 Task: Add Attachment from Google Drive to Card Card0000000035 in Board Board0000000009 in Workspace WS0000000003 in Trello. Add Cover Orange to Card Card0000000035 in Board Board0000000009 in Workspace WS0000000003 in Trello. Add "Add Label …" with "Title" Title0000000035 to Button Button0000000035 to Card Card0000000035 in Board Board0000000009 in Workspace WS0000000003 in Trello. Add Description DS0000000035 to Card Card0000000035 in Board Board0000000009 in Workspace WS0000000003 in Trello. Add Comment CM0000000035 to Card Card0000000035 in Board Board0000000009 in Workspace WS0000000003 in Trello
Action: Mouse moved to (301, 401)
Screenshot: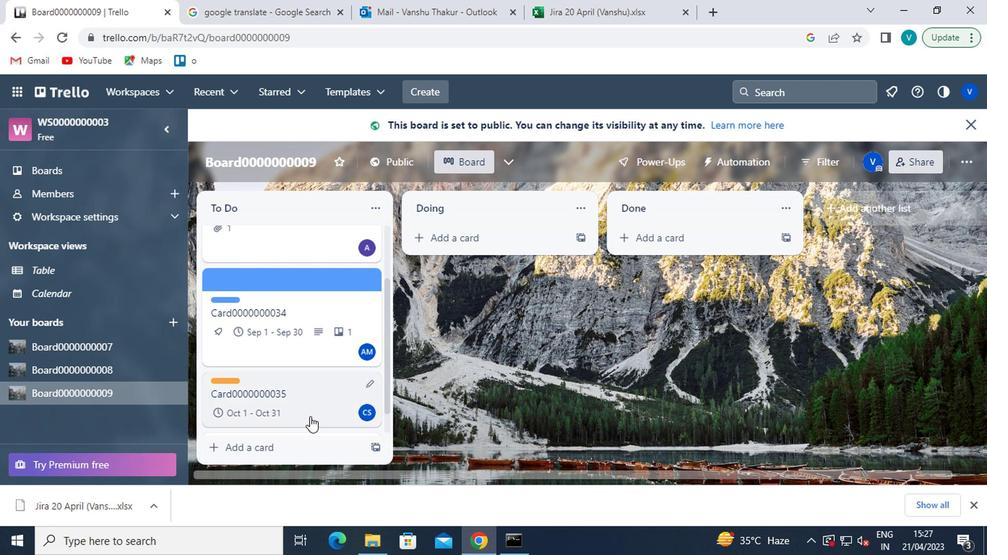 
Action: Mouse pressed left at (301, 401)
Screenshot: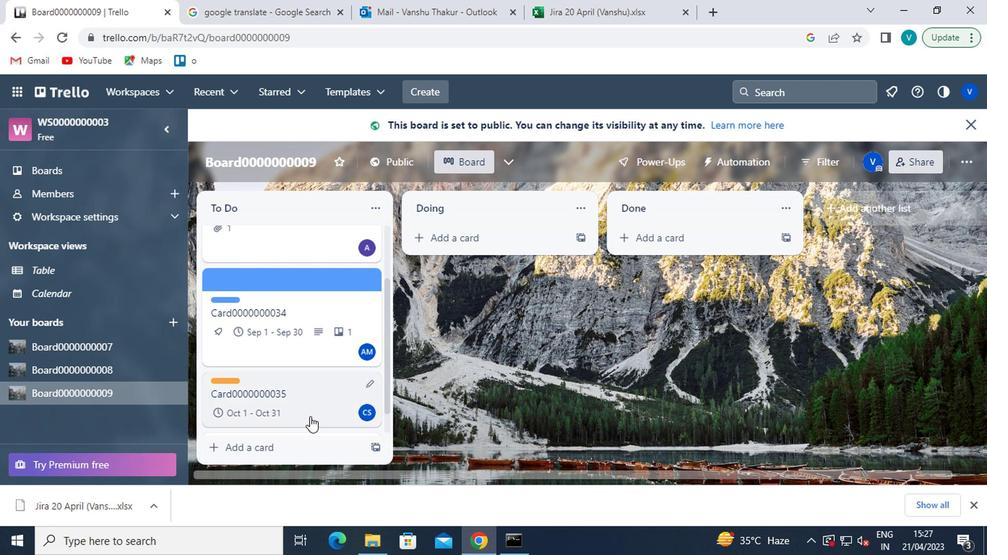 
Action: Mouse moved to (655, 317)
Screenshot: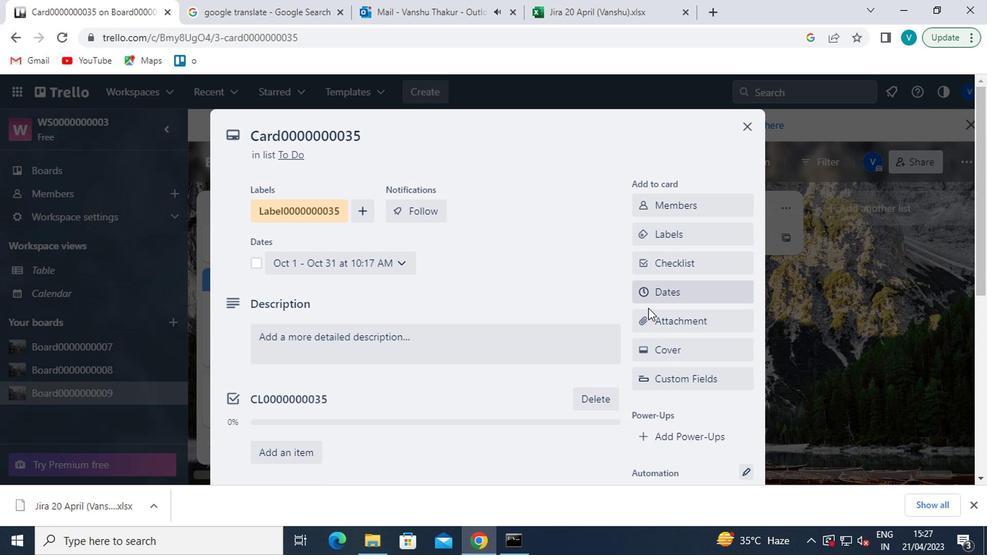 
Action: Mouse pressed left at (655, 317)
Screenshot: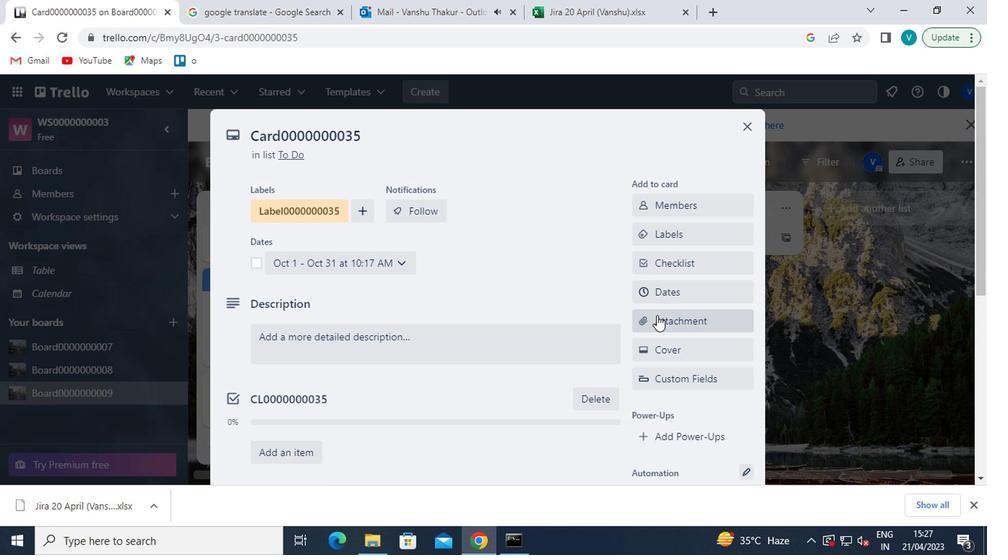 
Action: Mouse moved to (670, 203)
Screenshot: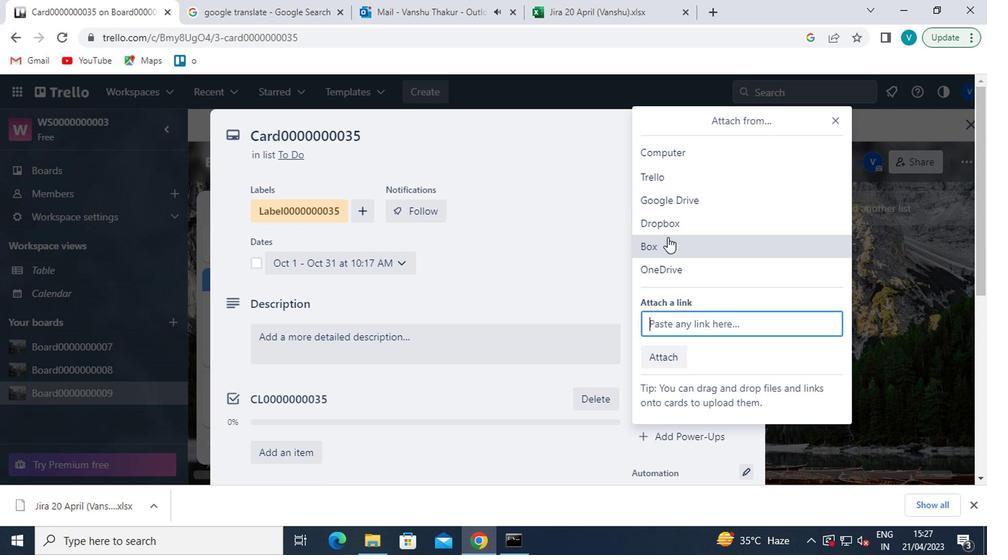 
Action: Mouse pressed left at (670, 203)
Screenshot: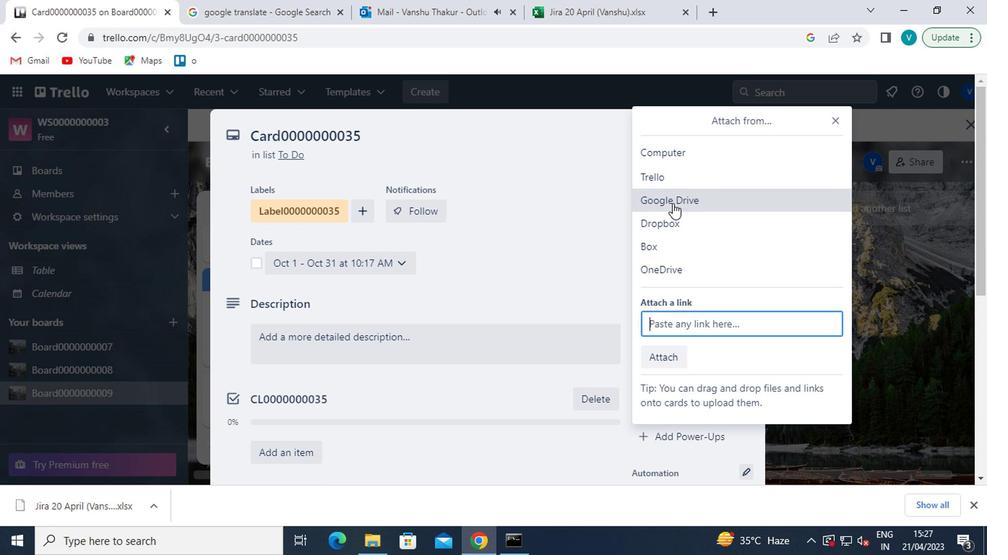 
Action: Mouse moved to (400, 325)
Screenshot: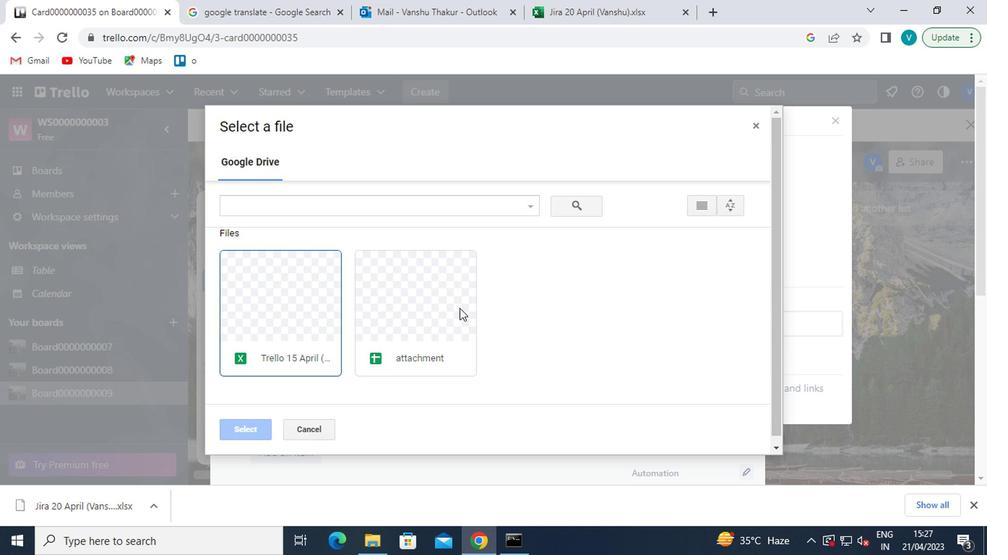 
Action: Mouse pressed left at (400, 325)
Screenshot: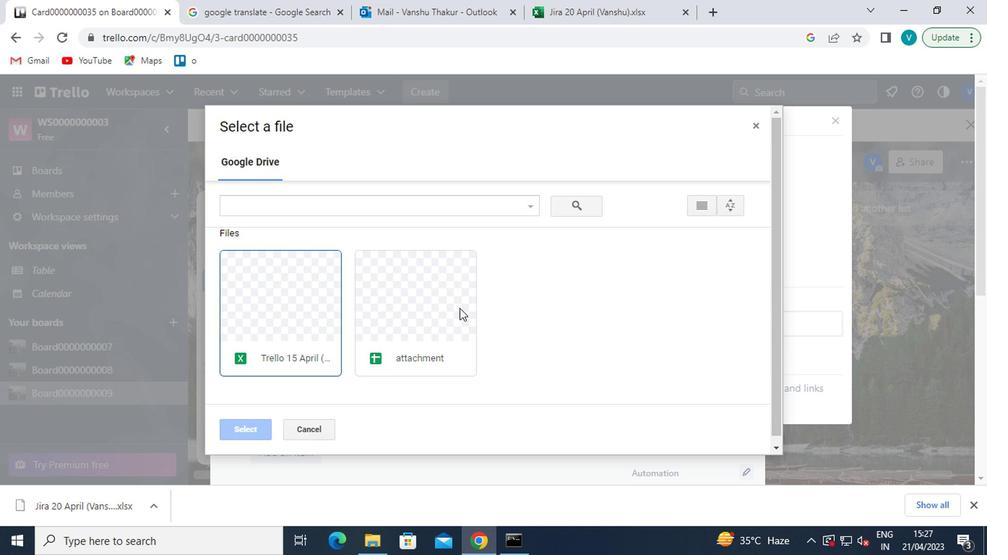 
Action: Mouse moved to (261, 432)
Screenshot: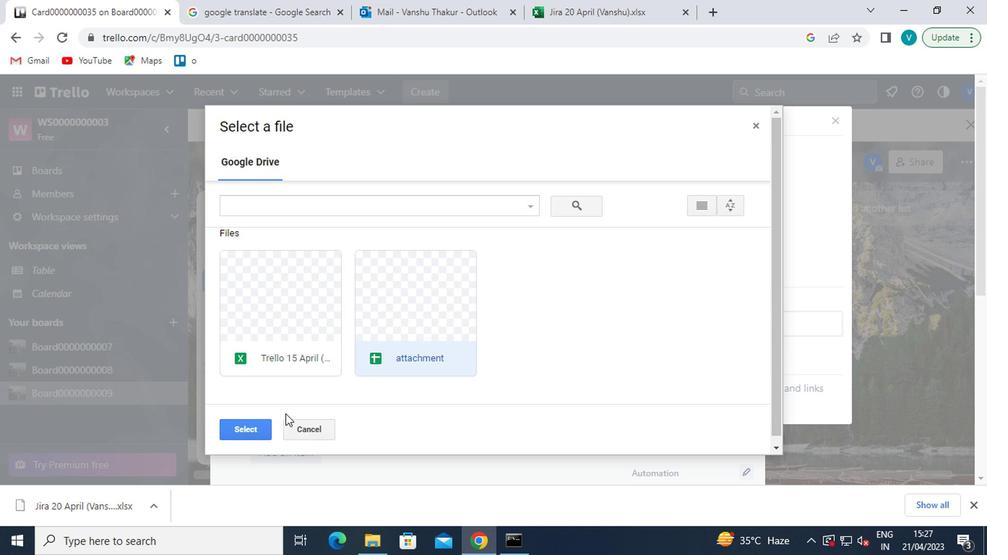 
Action: Mouse pressed left at (261, 432)
Screenshot: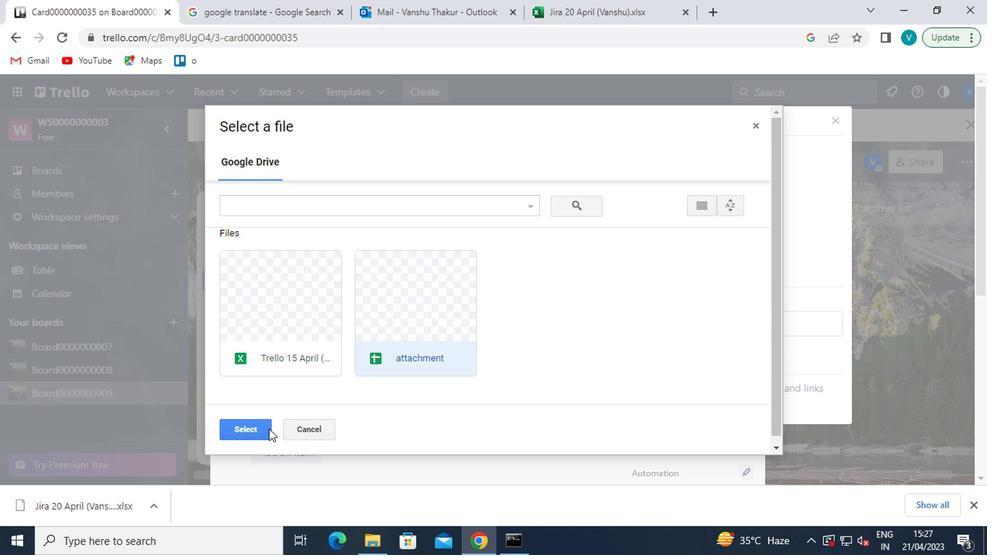 
Action: Mouse moved to (659, 353)
Screenshot: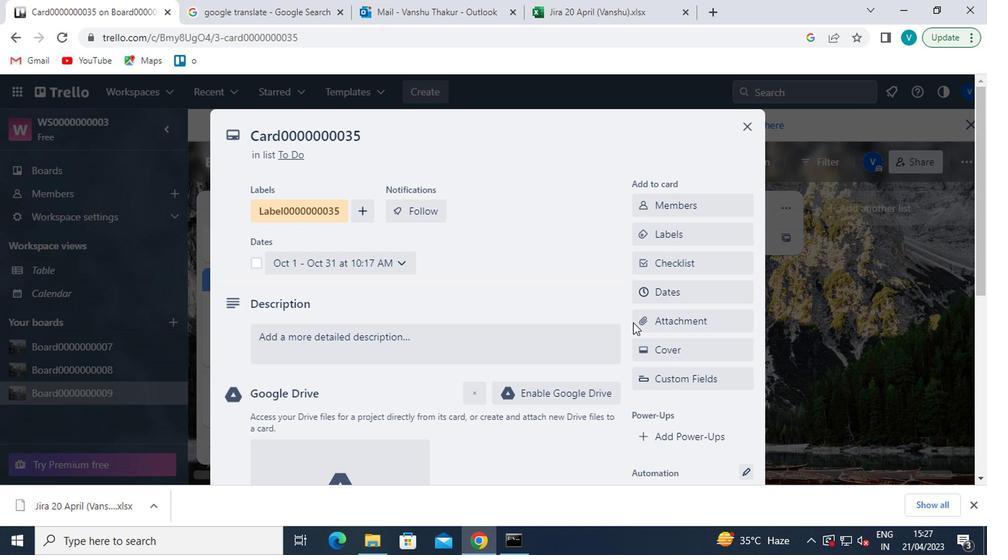 
Action: Mouse pressed left at (659, 353)
Screenshot: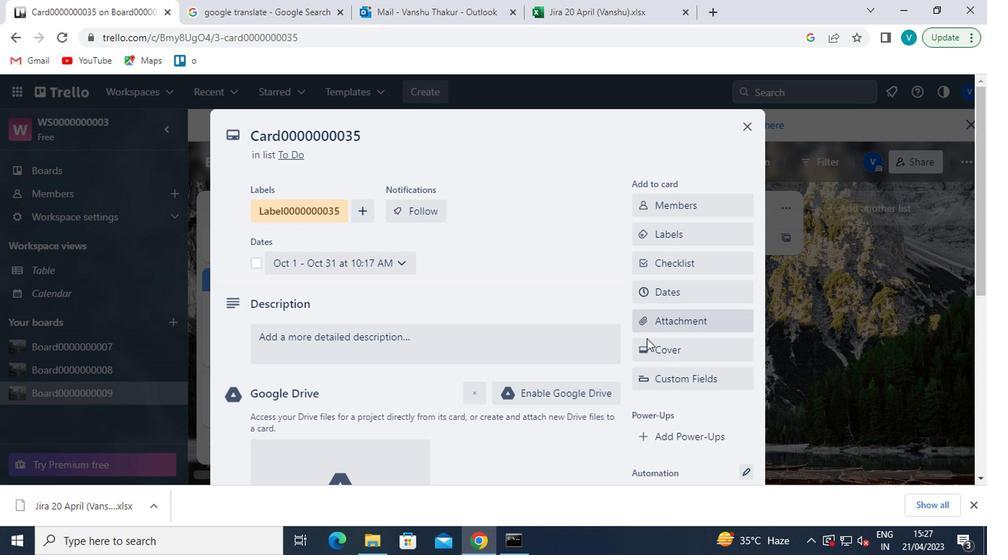 
Action: Mouse moved to (740, 254)
Screenshot: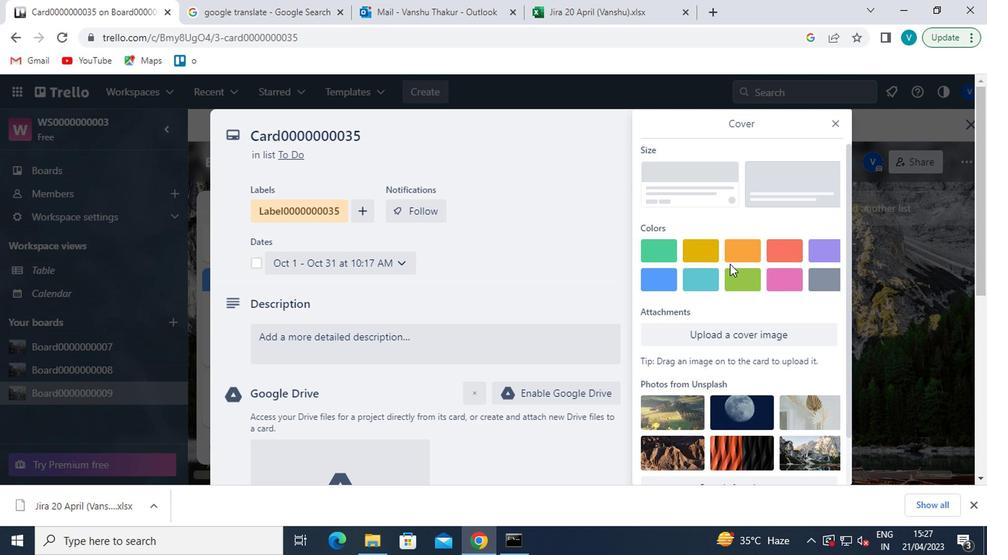 
Action: Mouse pressed left at (740, 254)
Screenshot: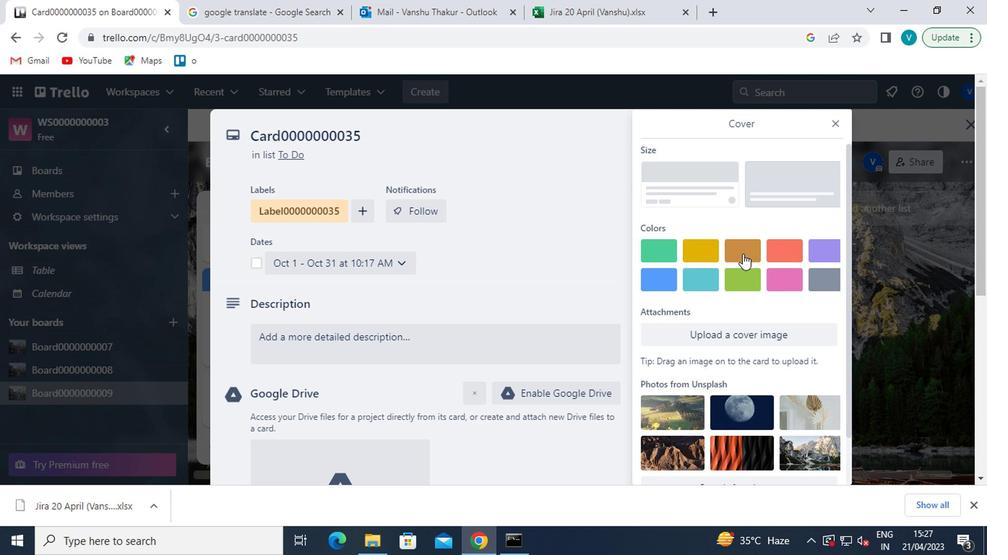 
Action: Mouse moved to (829, 123)
Screenshot: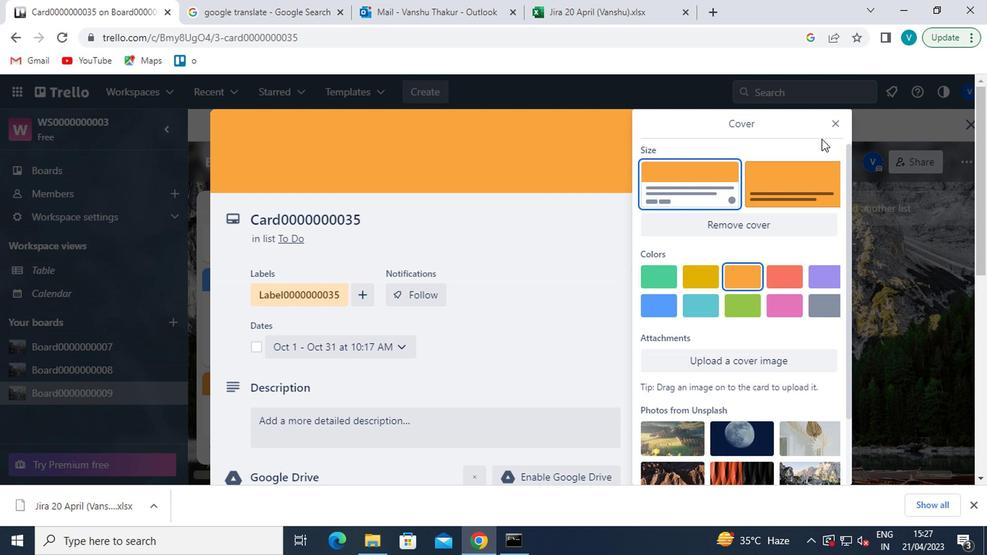 
Action: Mouse pressed left at (829, 123)
Screenshot: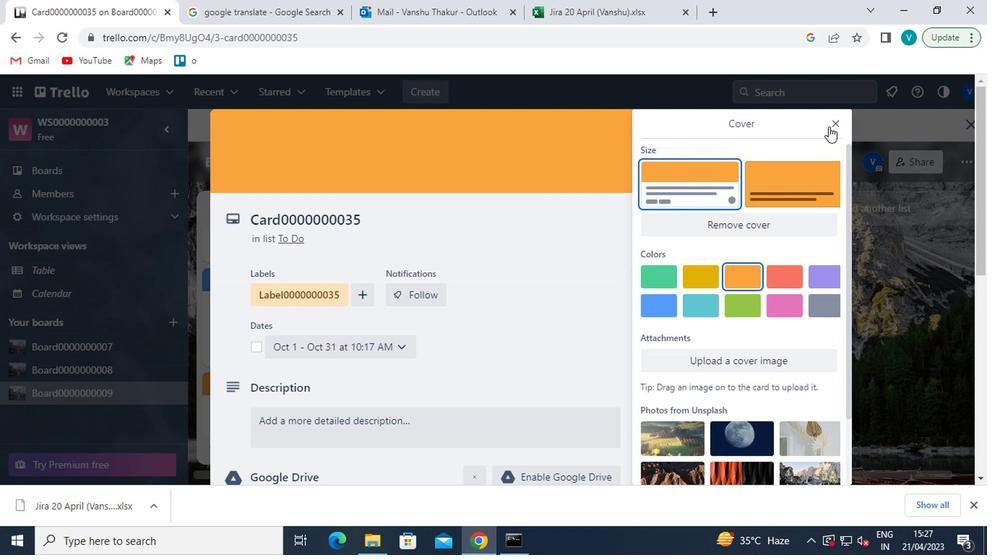 
Action: Mouse moved to (715, 314)
Screenshot: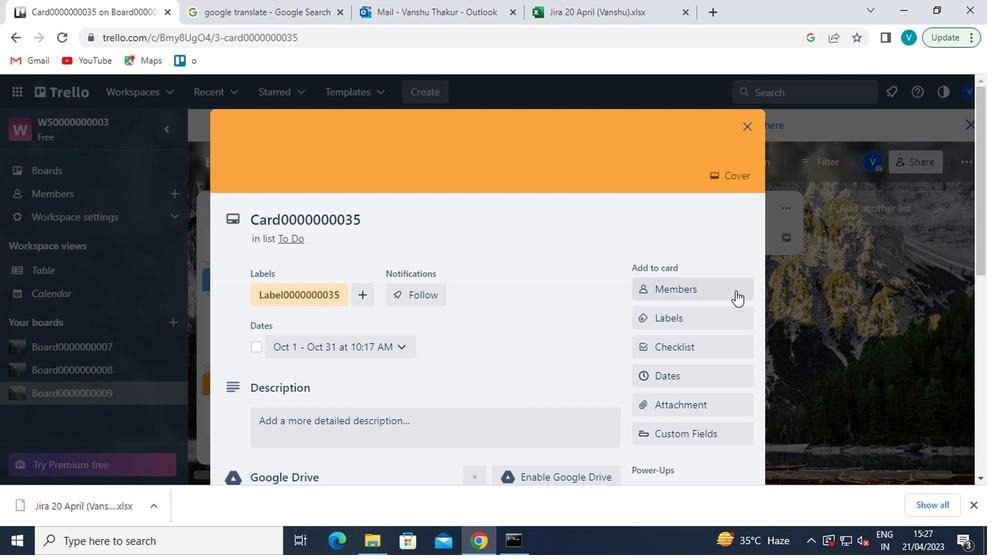 
Action: Mouse scrolled (715, 314) with delta (0, 0)
Screenshot: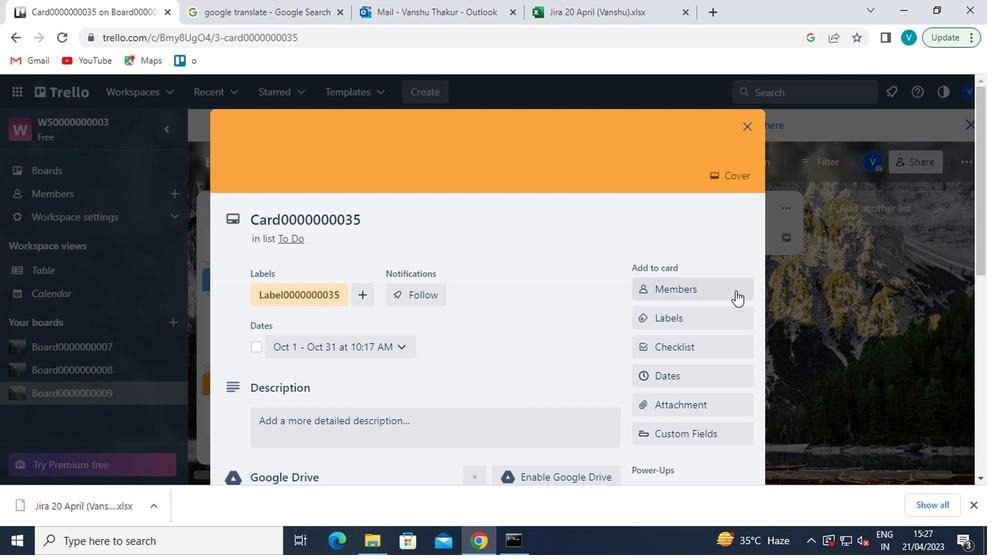 
Action: Mouse moved to (711, 317)
Screenshot: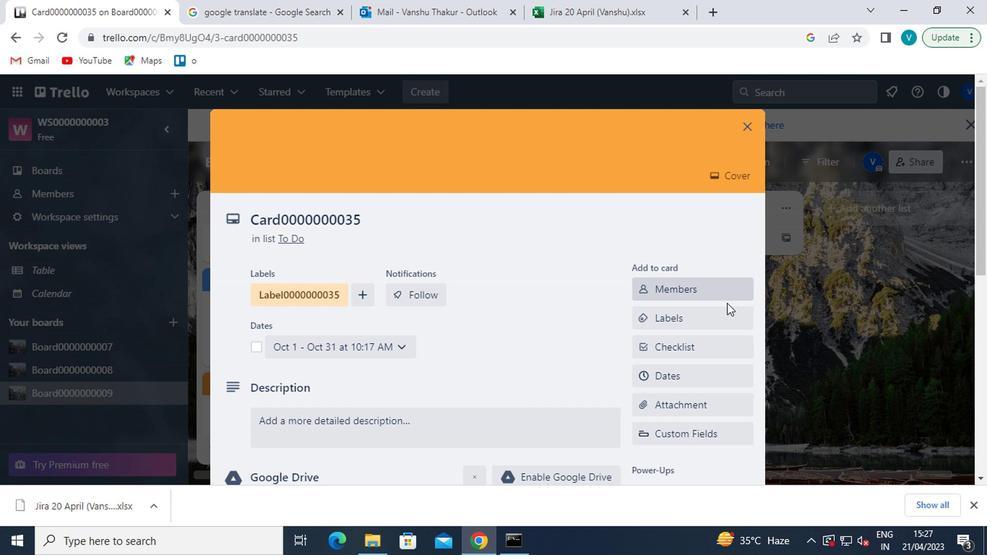 
Action: Mouse scrolled (711, 316) with delta (0, -1)
Screenshot: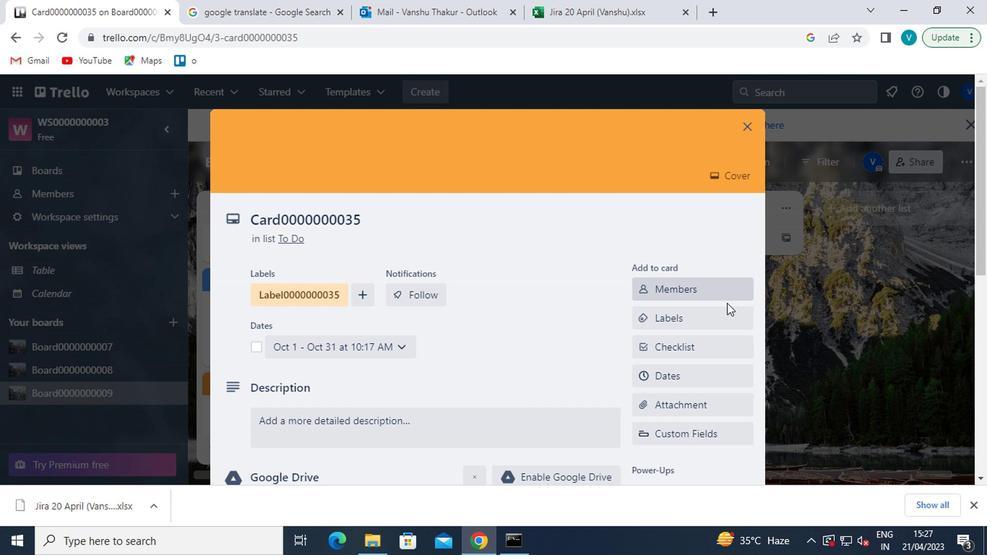 
Action: Mouse moved to (683, 469)
Screenshot: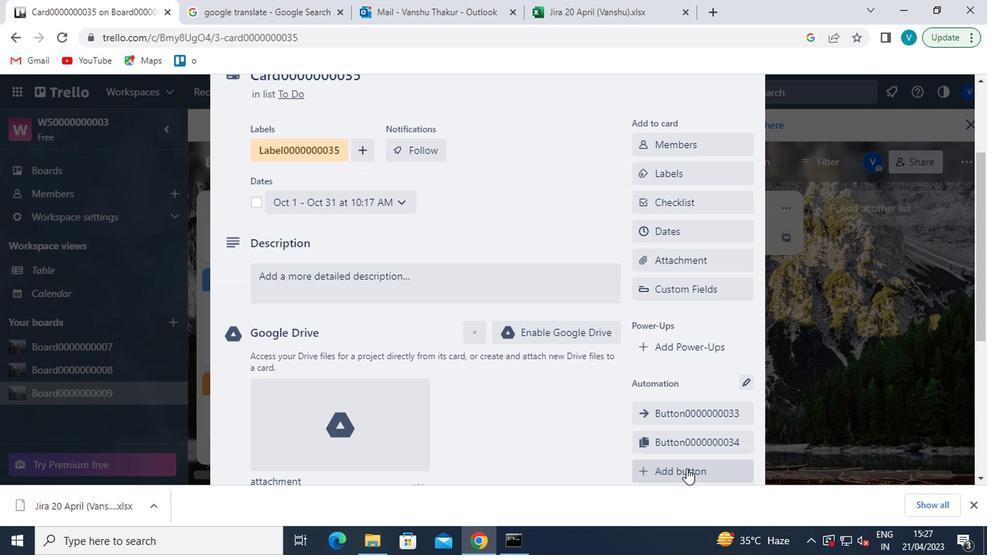 
Action: Mouse pressed left at (683, 469)
Screenshot: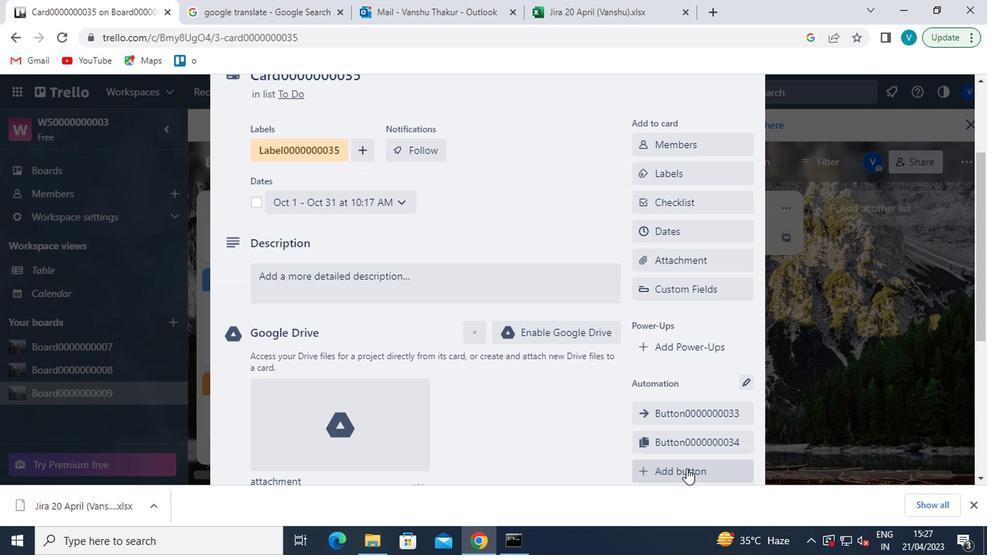 
Action: Mouse moved to (708, 244)
Screenshot: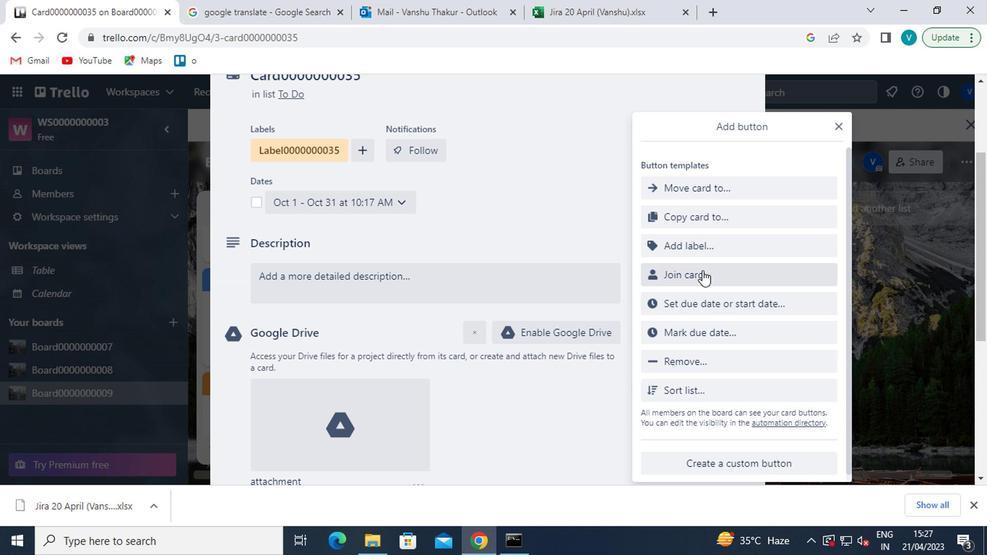 
Action: Mouse pressed left at (708, 244)
Screenshot: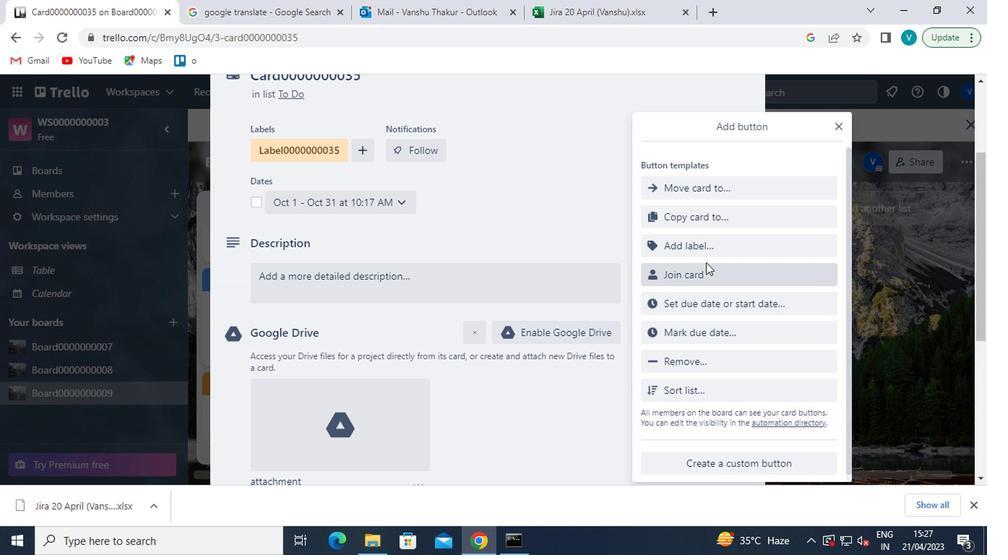 
Action: Mouse pressed left at (708, 244)
Screenshot: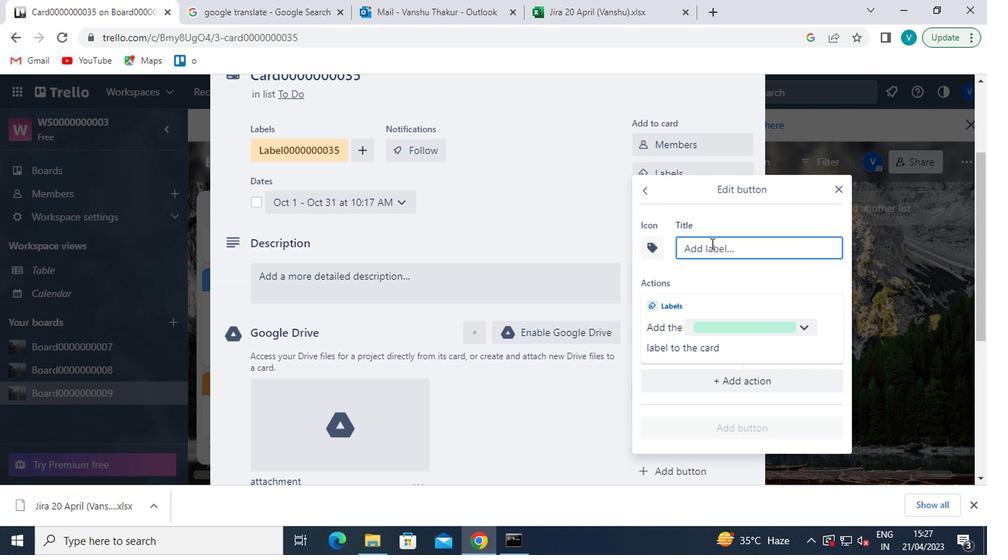 
Action: Key pressed <Key.shift>TITLE0000000035
Screenshot: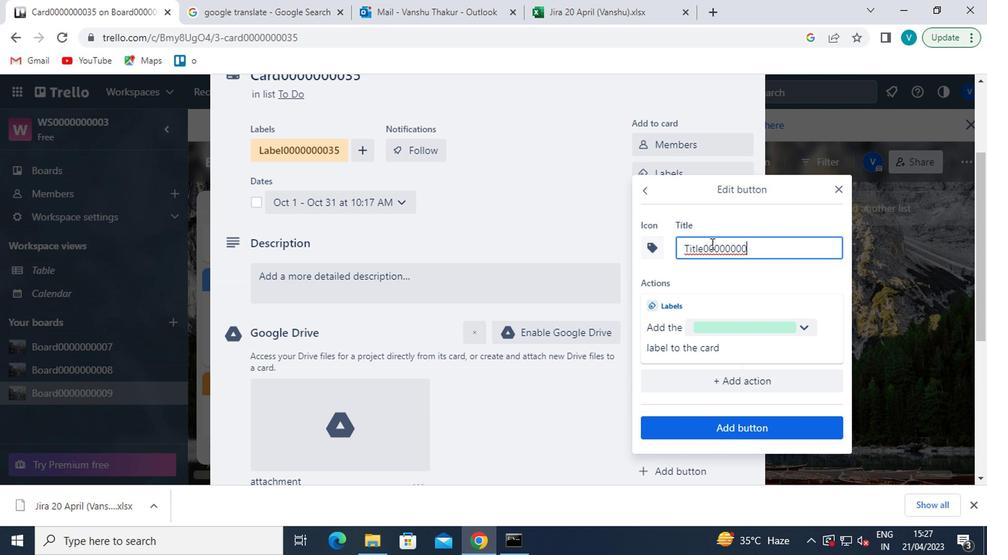 
Action: Mouse moved to (725, 431)
Screenshot: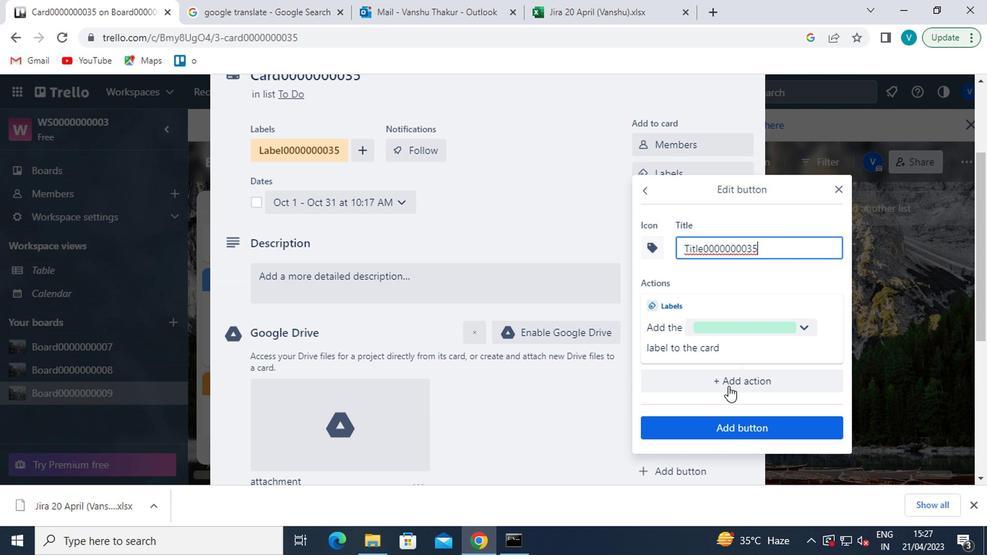 
Action: Mouse pressed left at (725, 431)
Screenshot: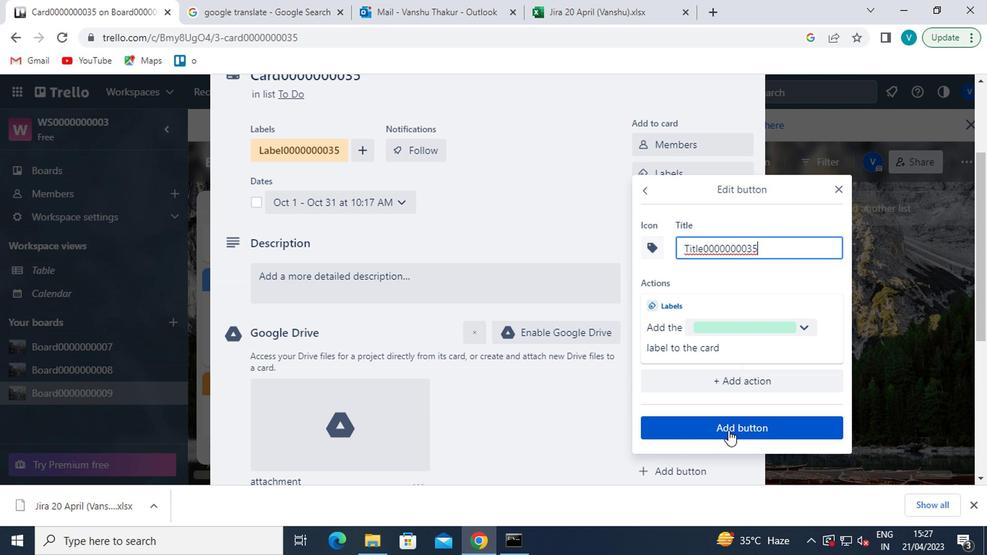 
Action: Mouse moved to (337, 276)
Screenshot: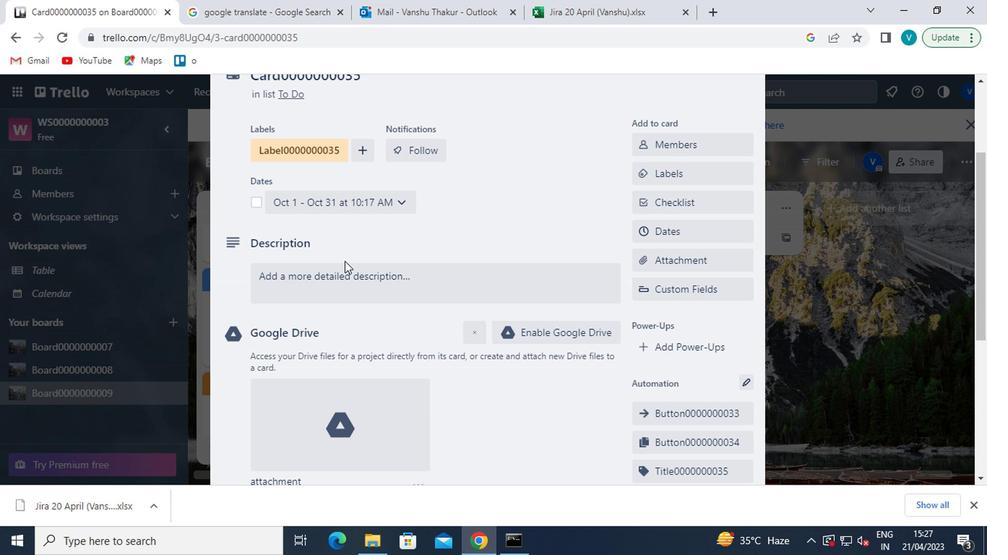 
Action: Mouse pressed left at (337, 276)
Screenshot: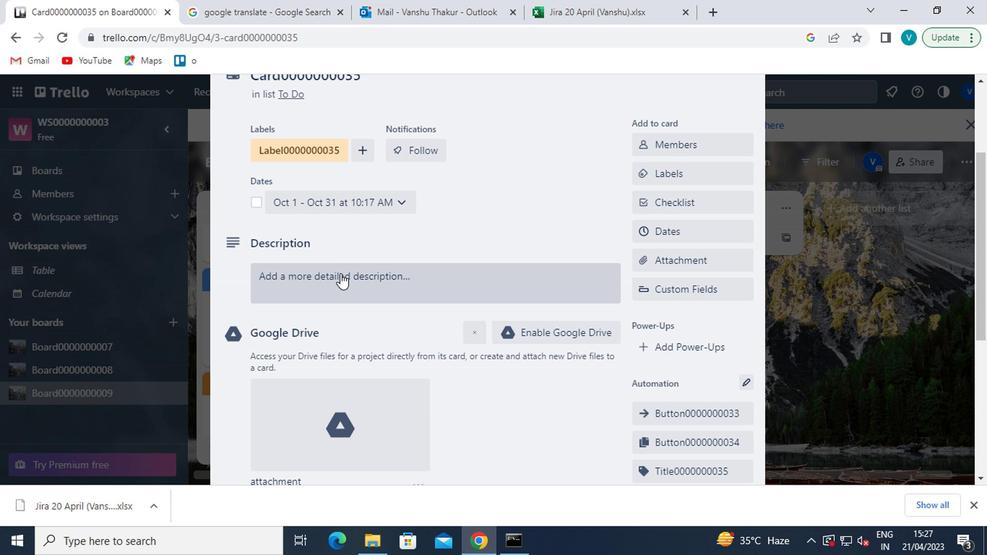 
Action: Key pressed <Key.shift>DS0000000035
Screenshot: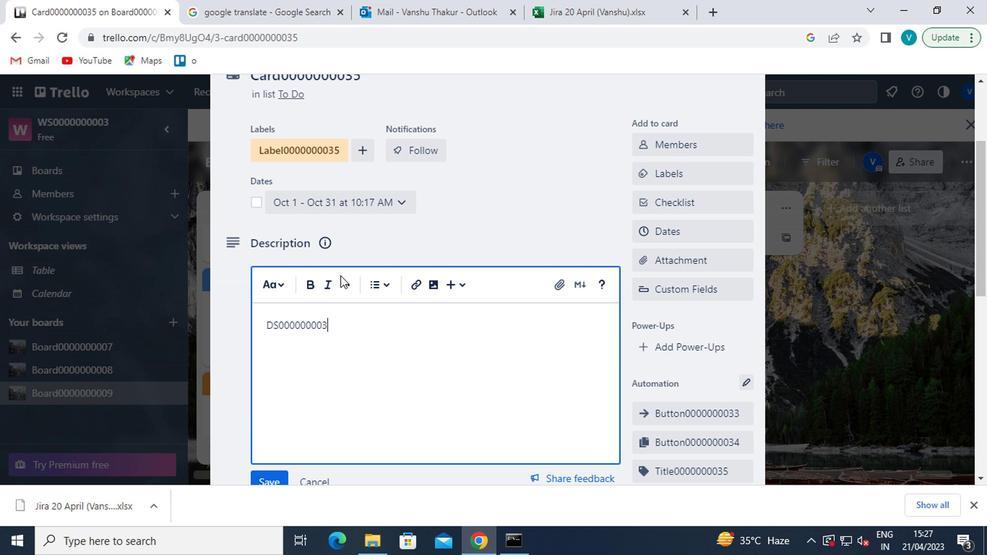 
Action: Mouse moved to (324, 361)
Screenshot: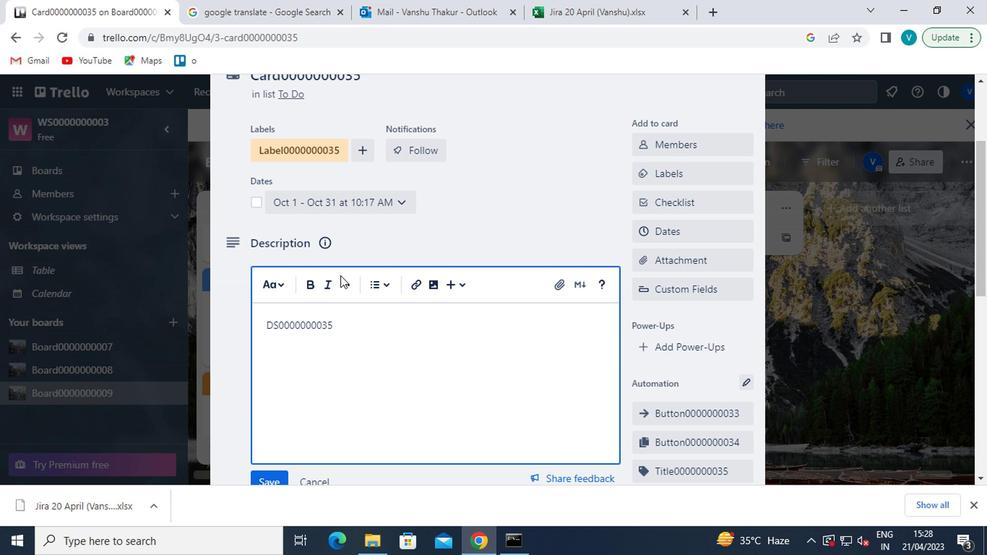 
Action: Mouse scrolled (324, 360) with delta (0, 0)
Screenshot: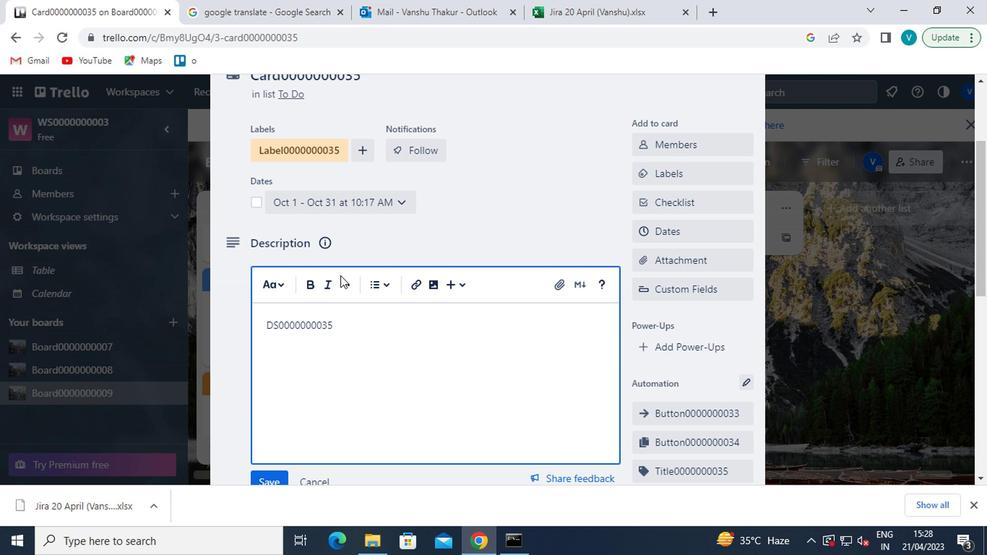 
Action: Mouse moved to (277, 411)
Screenshot: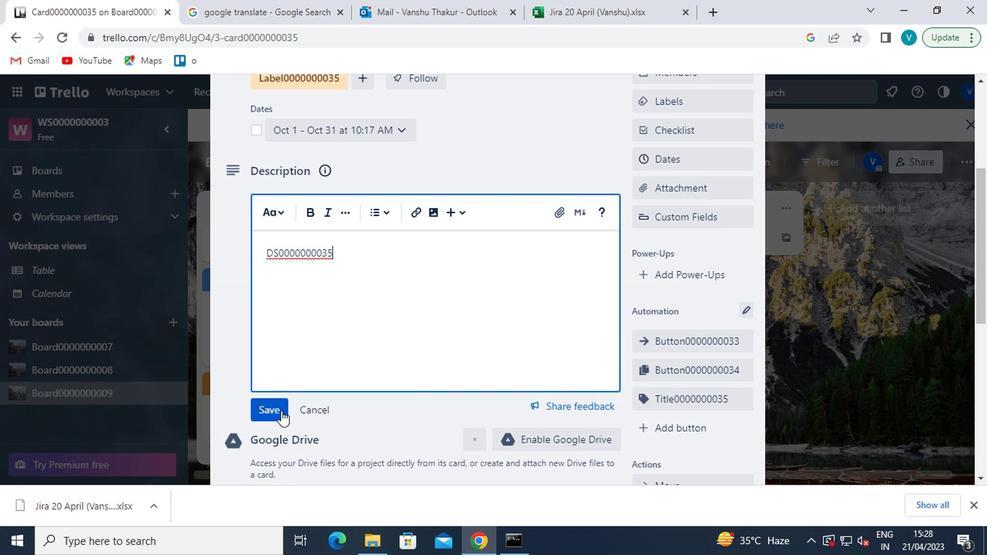 
Action: Mouse pressed left at (277, 411)
Screenshot: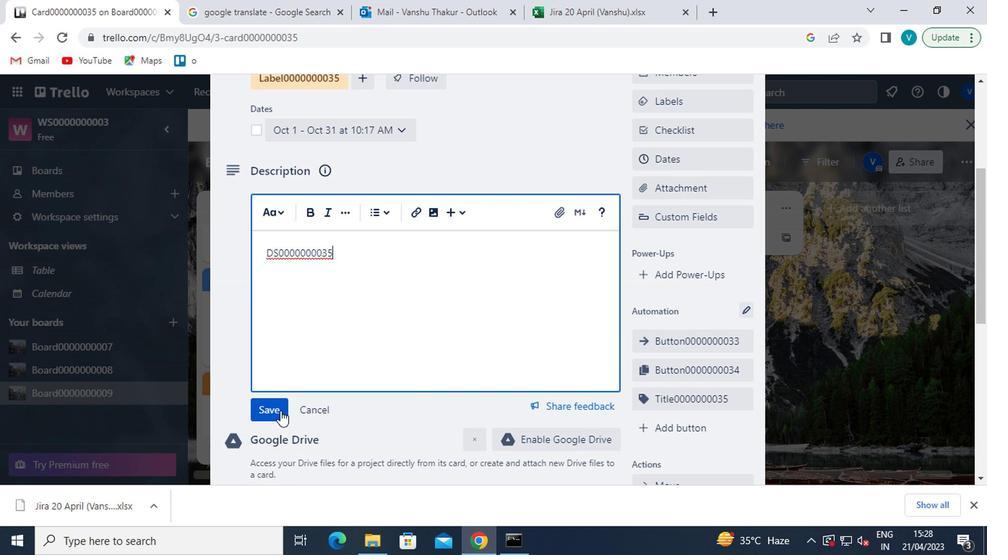
Action: Mouse moved to (322, 385)
Screenshot: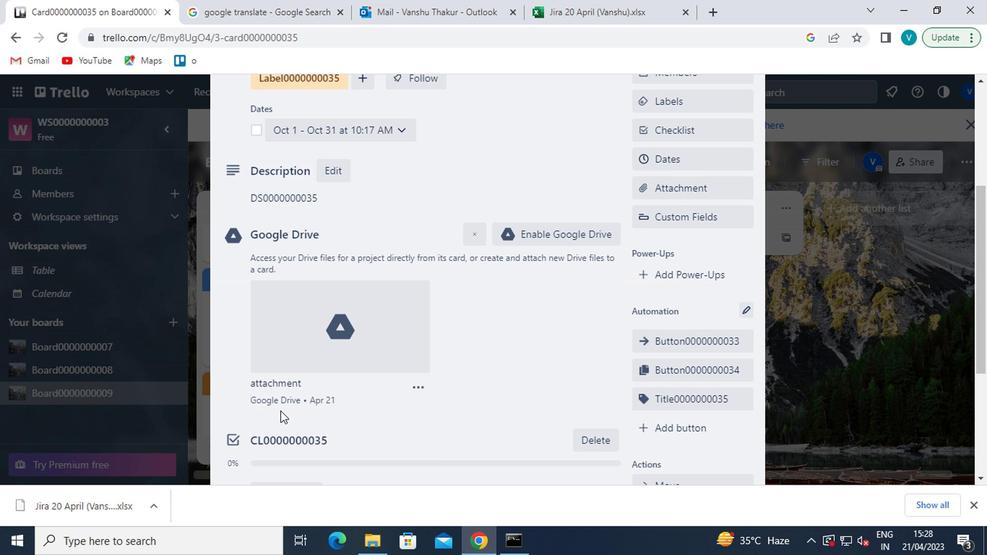 
Action: Mouse scrolled (322, 385) with delta (0, 0)
Screenshot: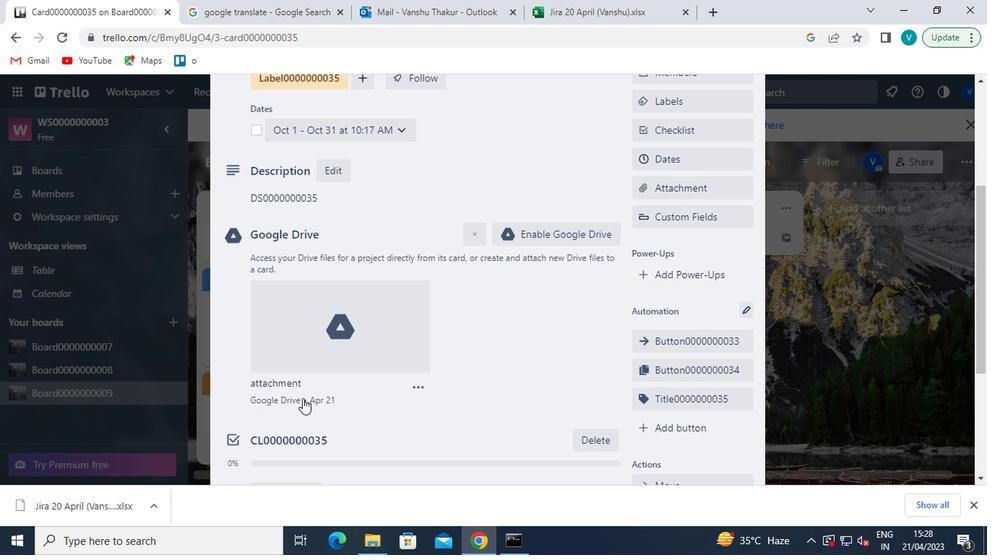 
Action: Mouse scrolled (322, 385) with delta (0, 0)
Screenshot: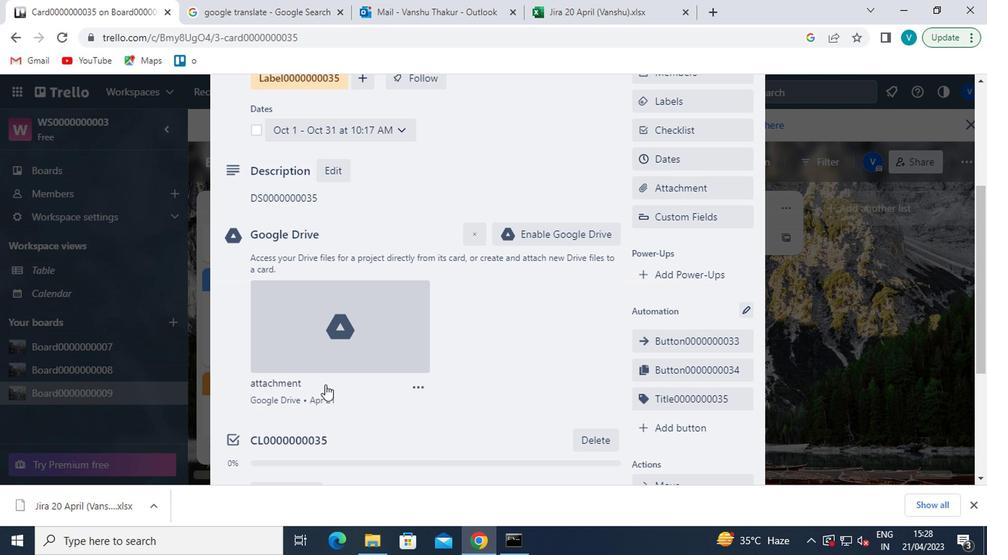 
Action: Mouse moved to (303, 430)
Screenshot: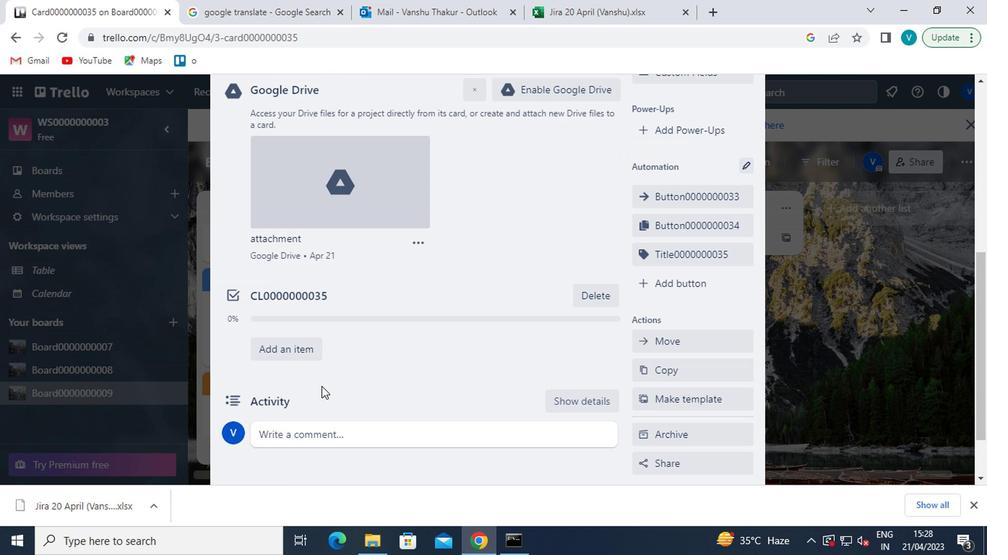 
Action: Mouse pressed left at (303, 430)
Screenshot: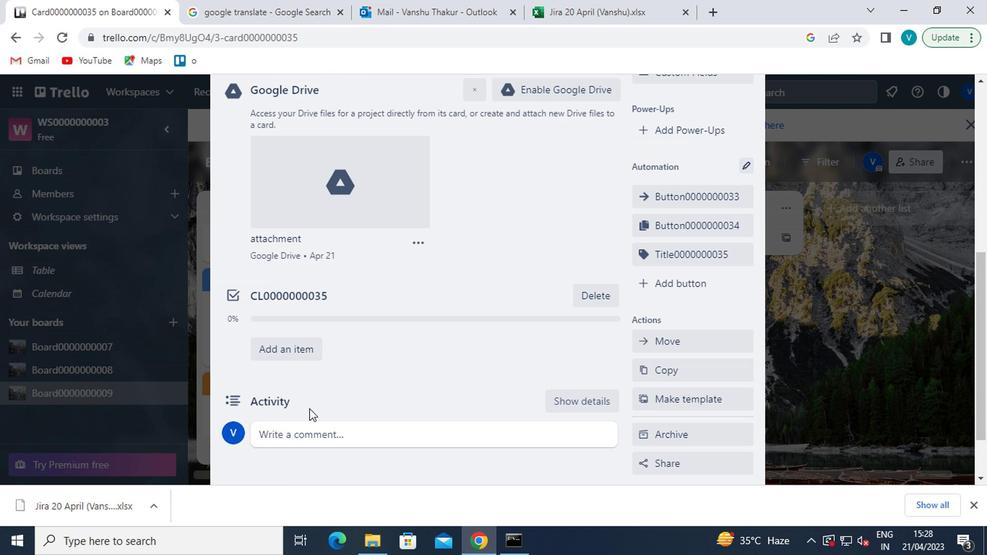 
Action: Mouse moved to (307, 429)
Screenshot: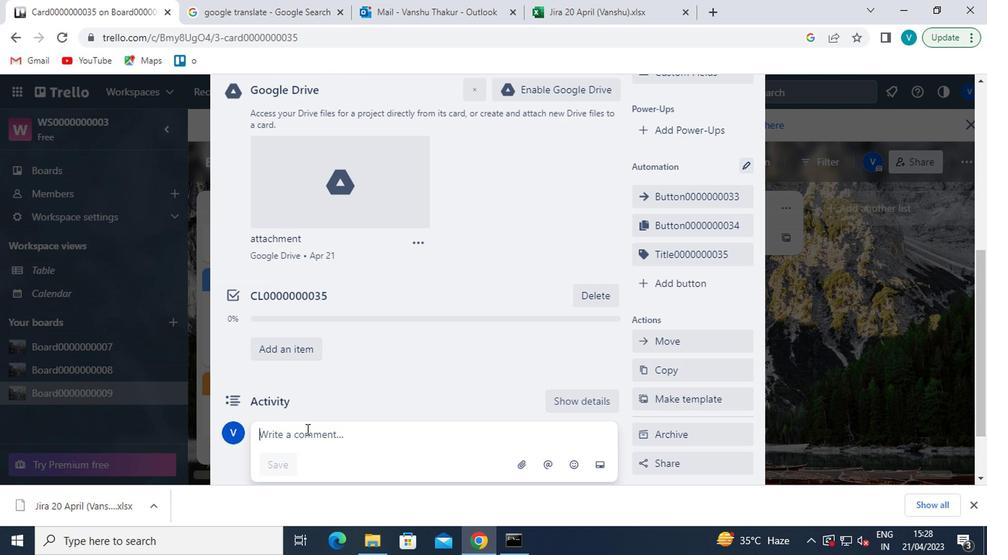 
Action: Key pressed <Key.shift>CM0000000035
Screenshot: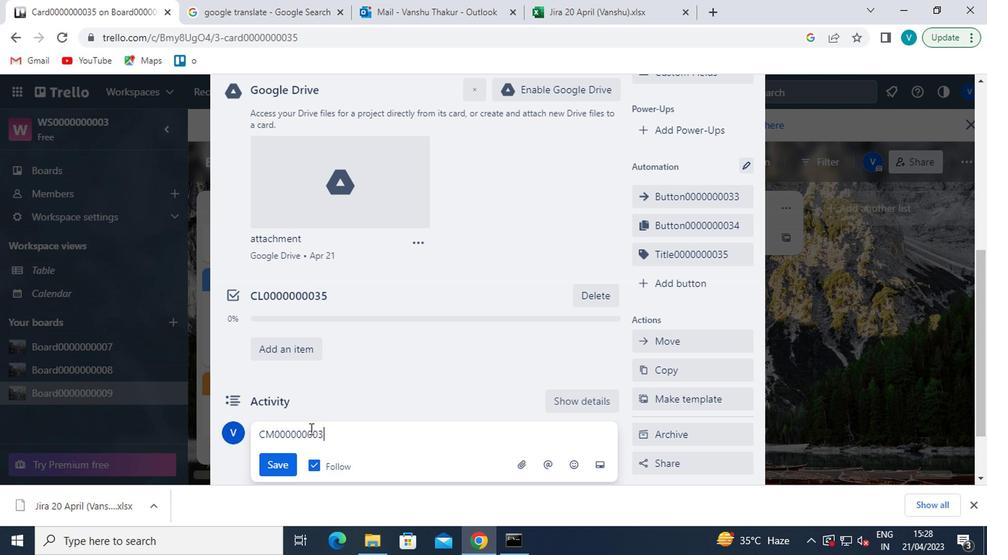 
Action: Mouse moved to (307, 430)
Screenshot: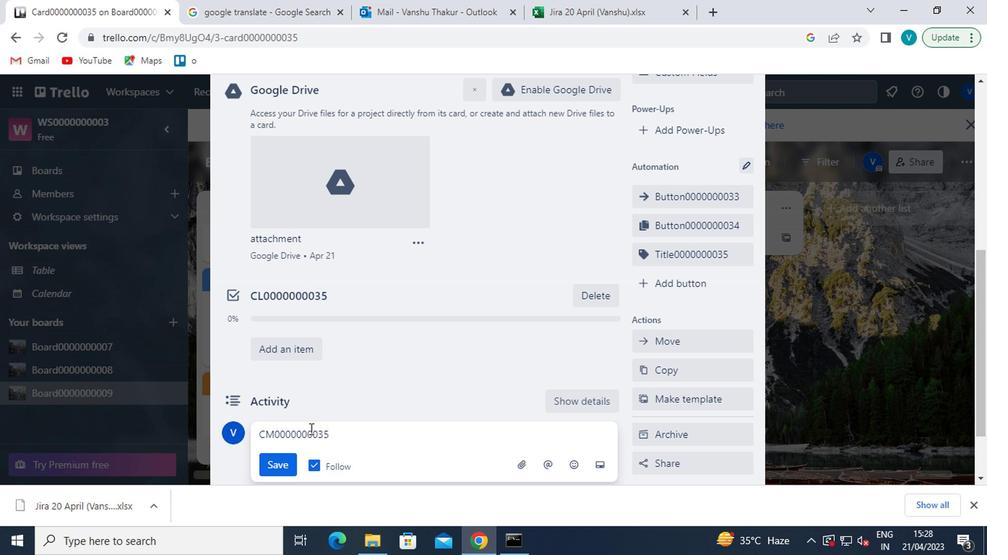 
Action: Mouse scrolled (307, 429) with delta (0, 0)
Screenshot: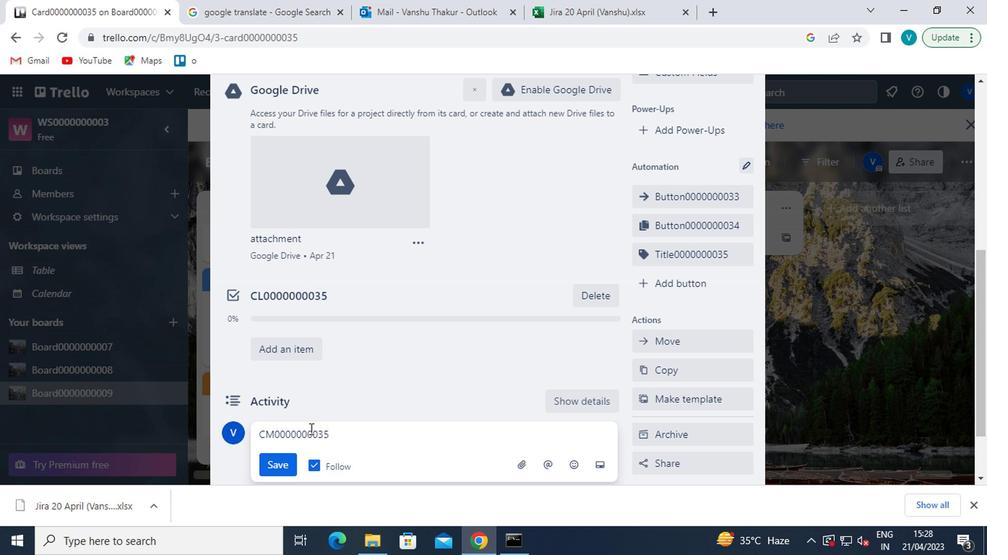 
Action: Mouse moved to (281, 398)
Screenshot: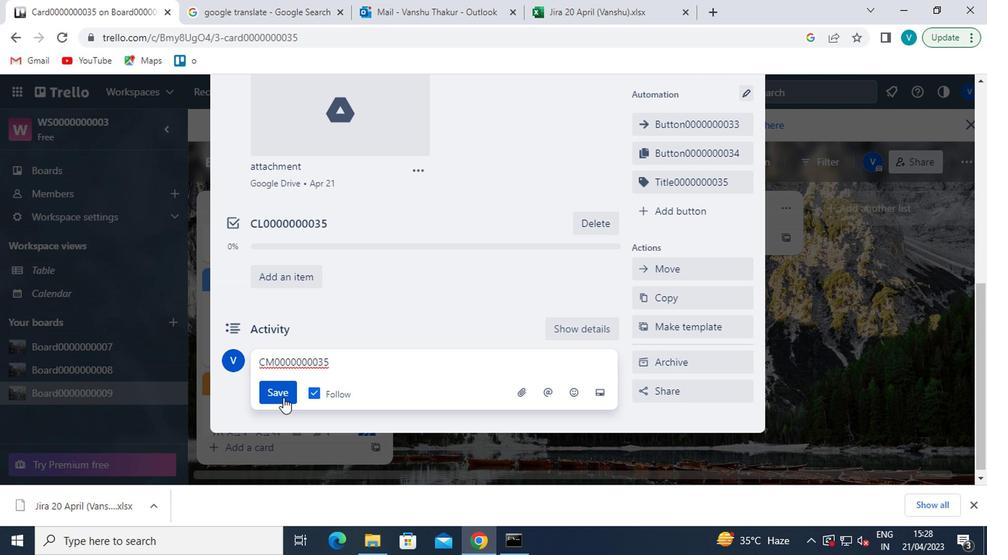 
Action: Mouse pressed left at (281, 398)
Screenshot: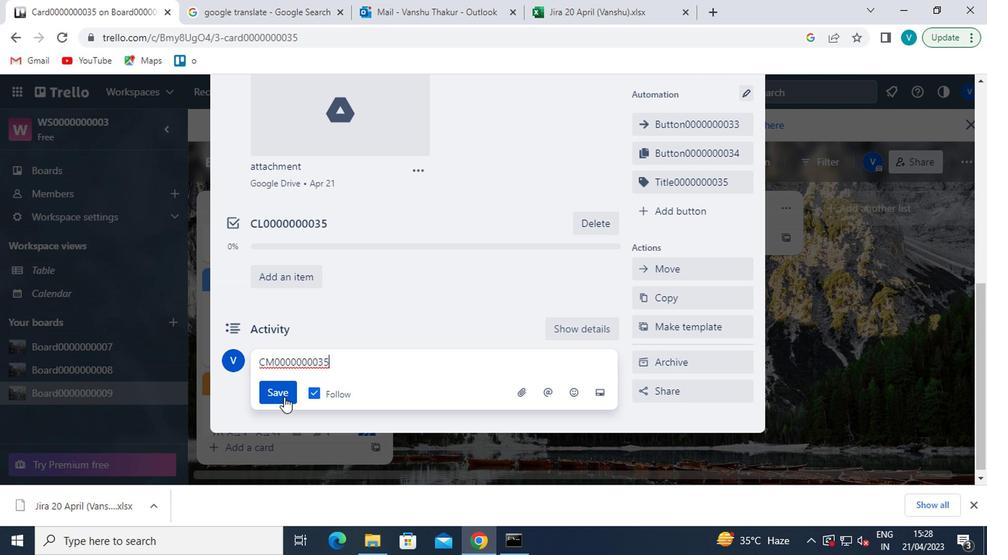 
